 Task: Create a task  Develop a new online tool for online customer surveys , assign it to team member softage.5@softage.net in the project BackTech and update the status of the task to  On Track  , set the priority of the task to High
Action: Mouse moved to (486, 398)
Screenshot: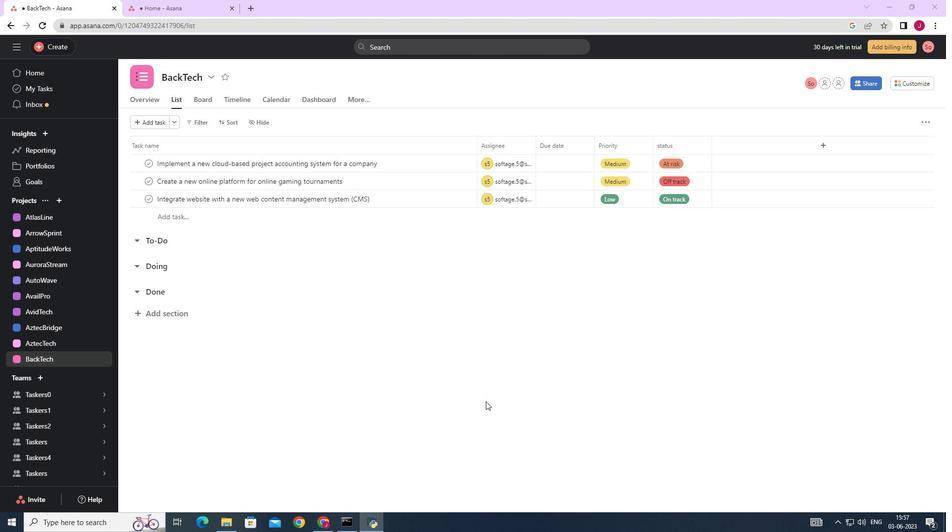 
Action: Mouse scrolled (486, 398) with delta (0, 0)
Screenshot: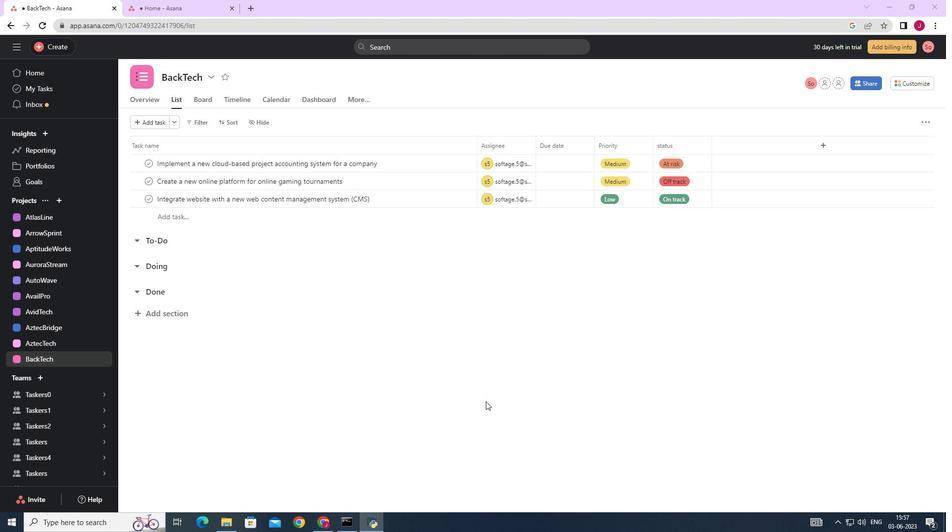 
Action: Mouse scrolled (486, 398) with delta (0, 0)
Screenshot: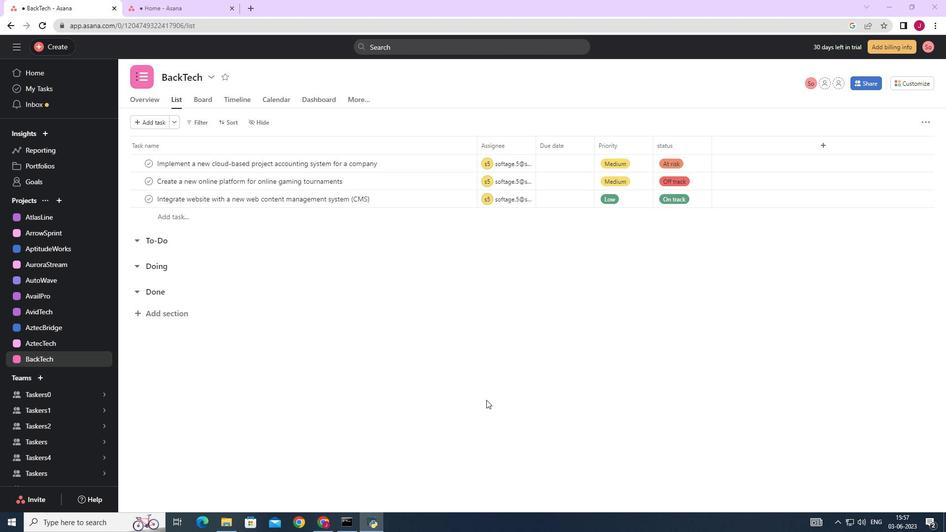 
Action: Mouse moved to (64, 46)
Screenshot: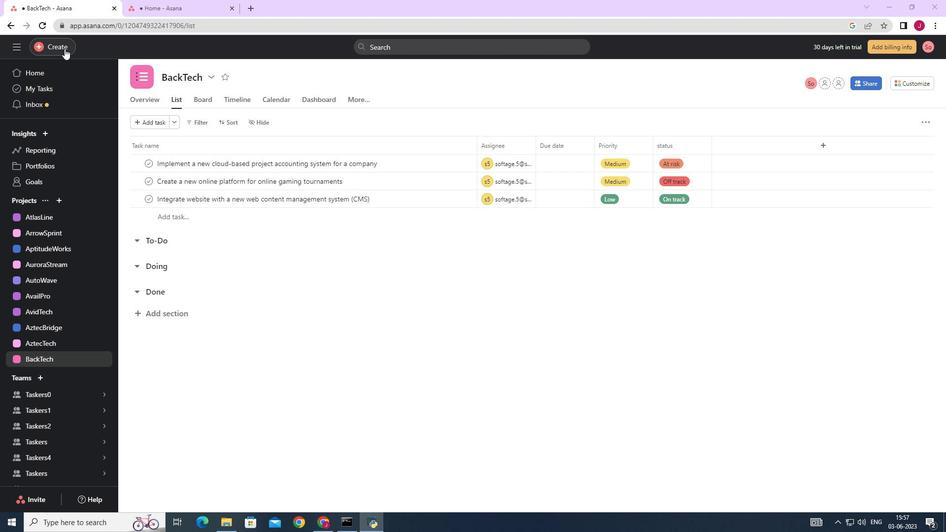 
Action: Mouse pressed left at (64, 46)
Screenshot: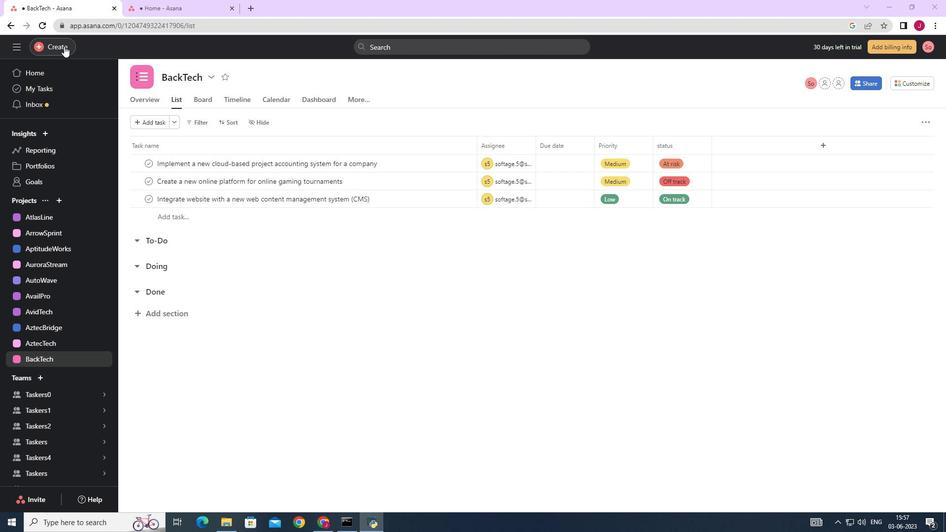 
Action: Mouse moved to (145, 52)
Screenshot: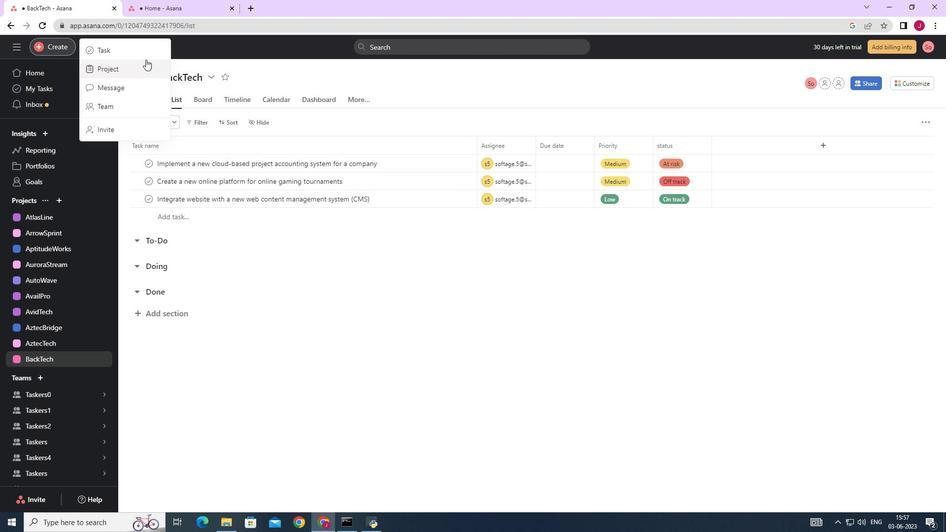 
Action: Mouse pressed left at (145, 52)
Screenshot: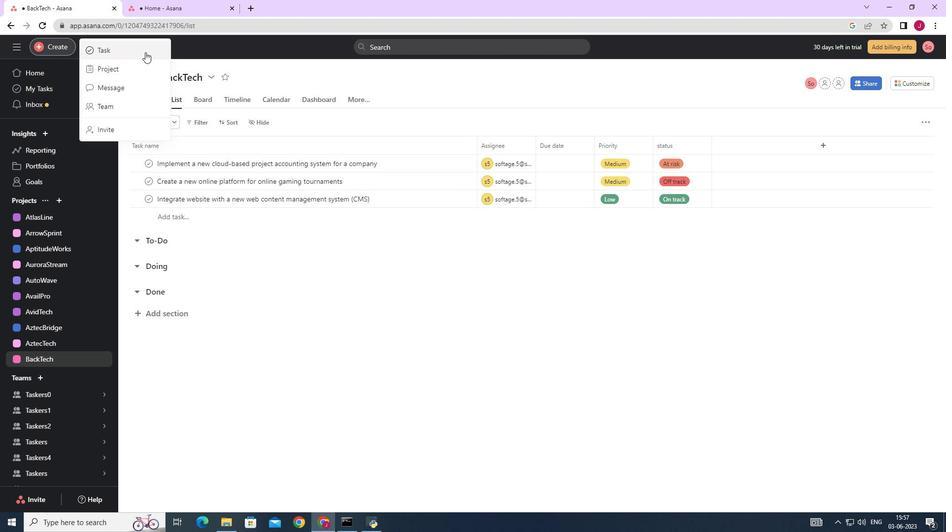 
Action: Mouse moved to (748, 328)
Screenshot: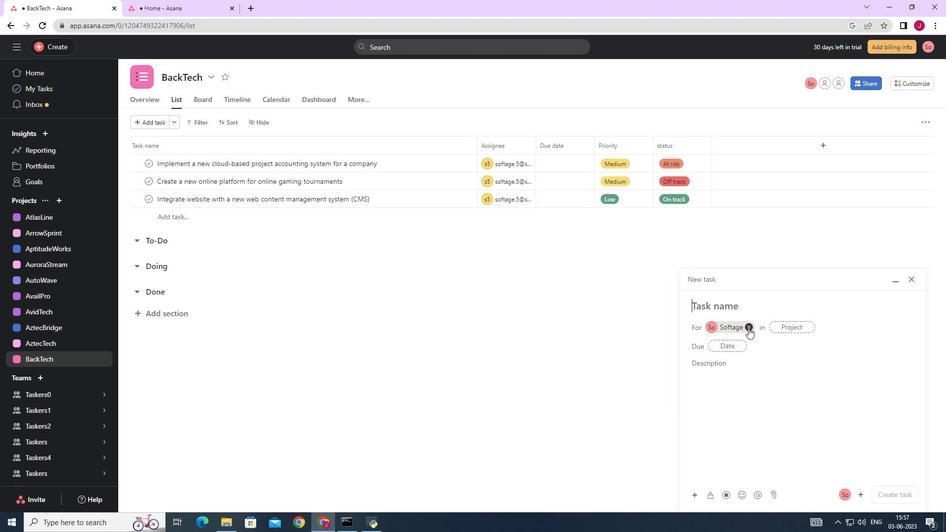 
Action: Mouse pressed left at (748, 328)
Screenshot: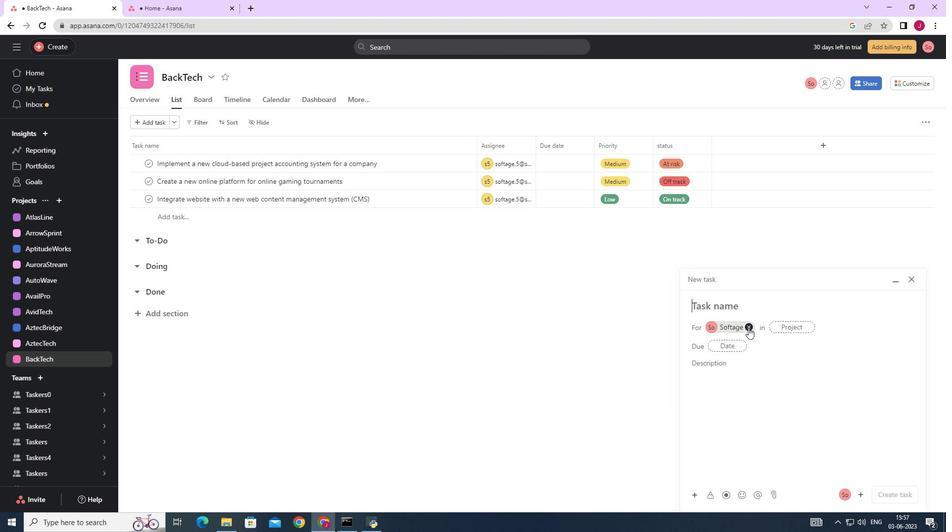
Action: Mouse moved to (698, 300)
Screenshot: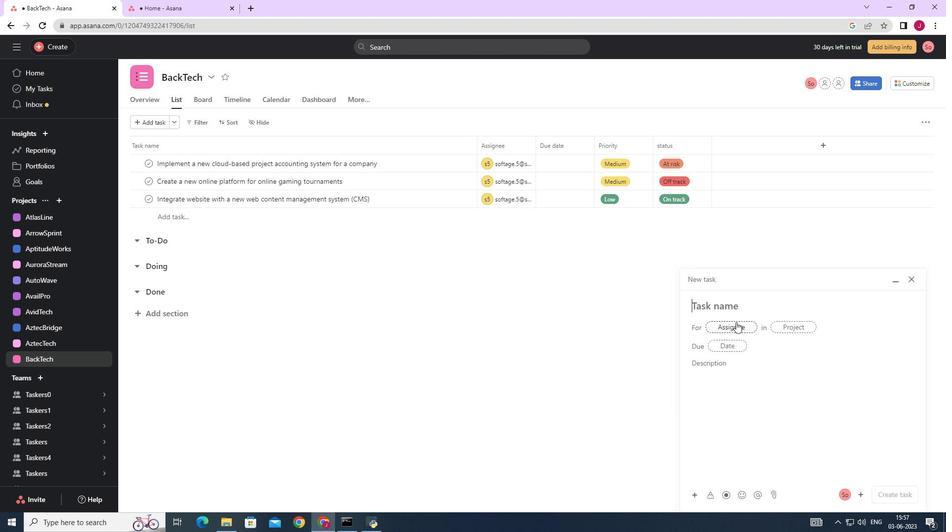 
Action: Mouse pressed left at (698, 300)
Screenshot: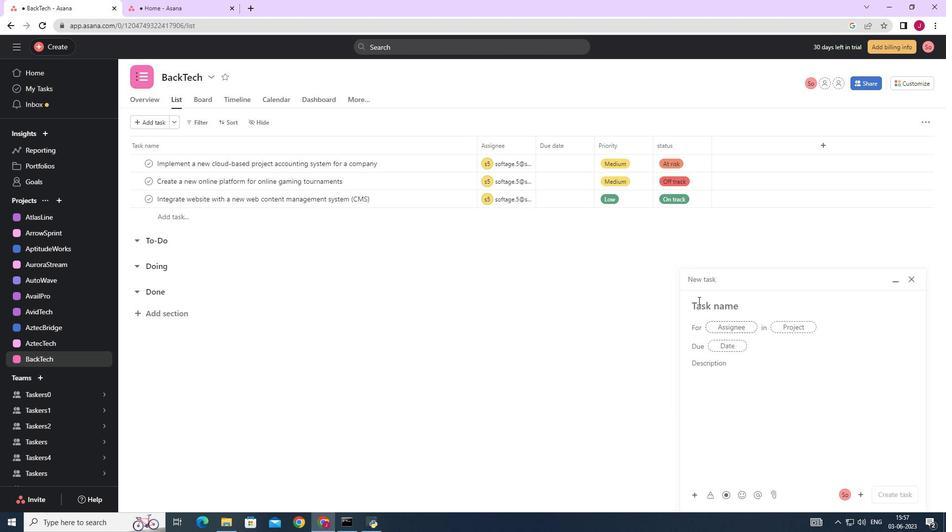
Action: Mouse moved to (701, 305)
Screenshot: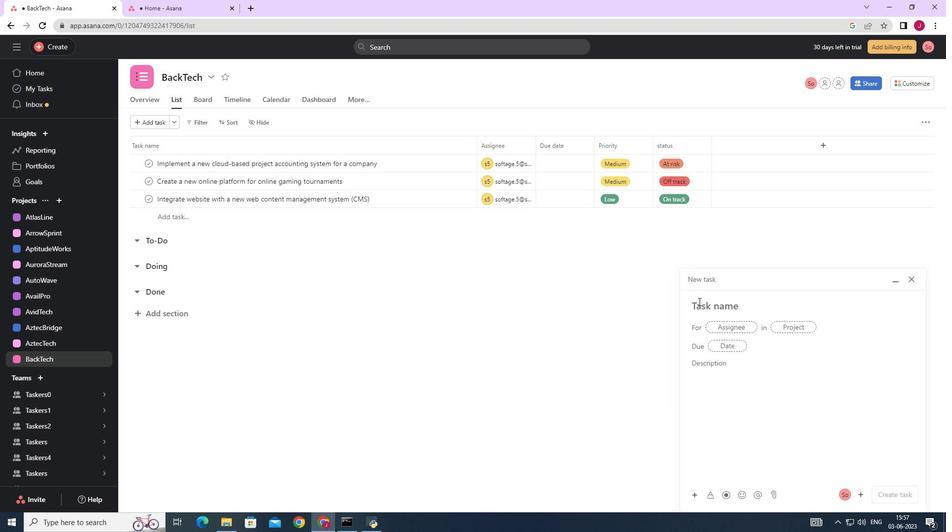 
Action: Key pressed <Key.caps_lock>D<Key.caps_lock>evelop<Key.space>a<Key.space>new<Key.space>tool<Key.space>for<Key.space>online<Key.space>customer<Key.space>surveys
Screenshot: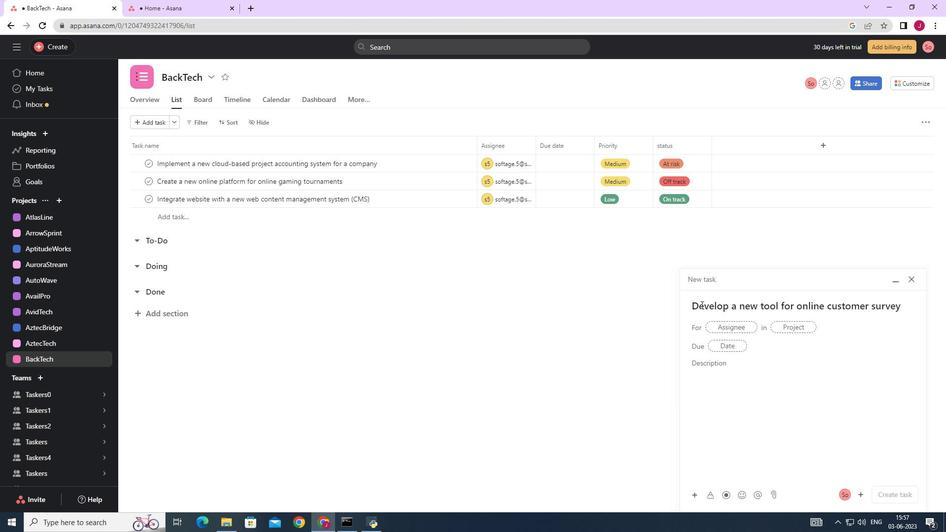 
Action: Mouse moved to (738, 324)
Screenshot: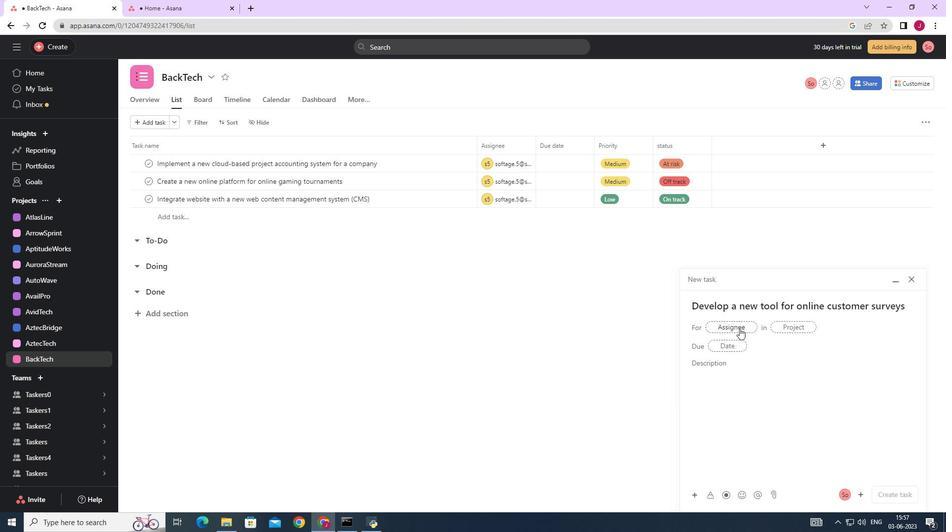 
Action: Mouse pressed left at (738, 324)
Screenshot: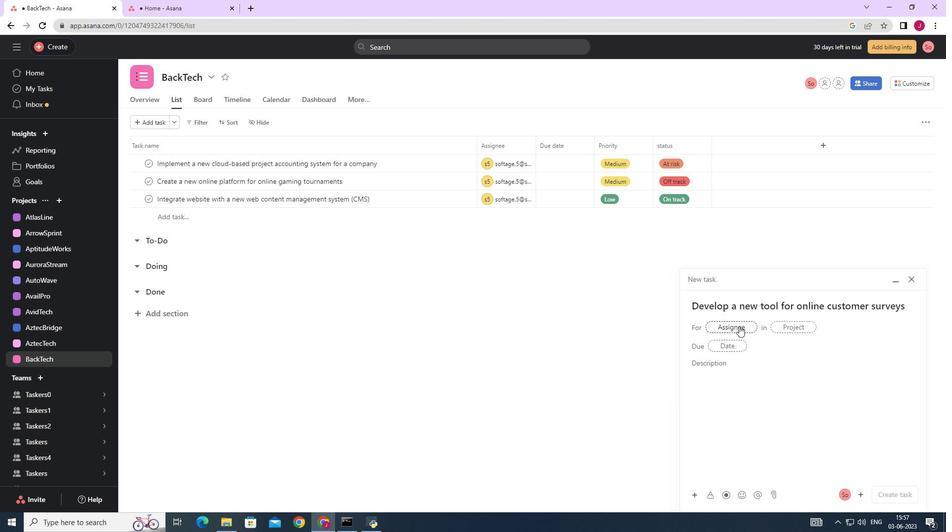 
Action: Key pressed softage.5
Screenshot: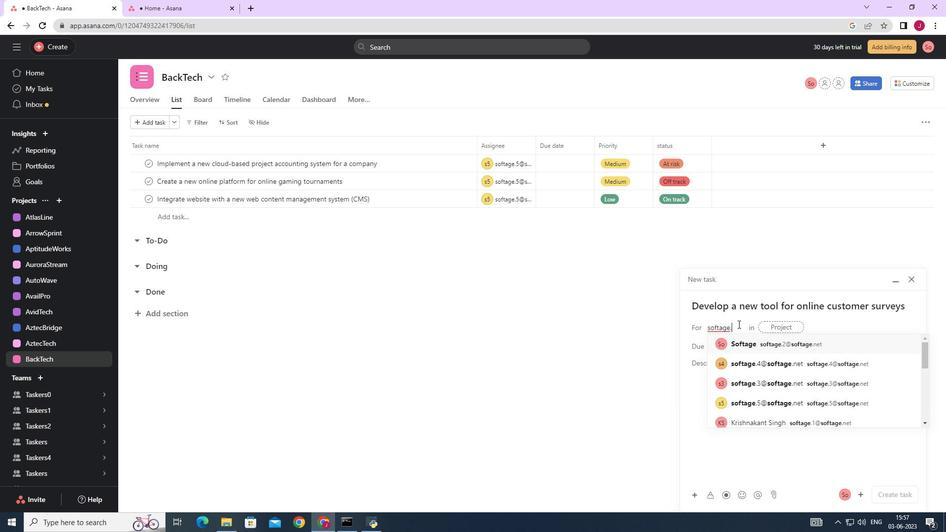 
Action: Mouse moved to (747, 343)
Screenshot: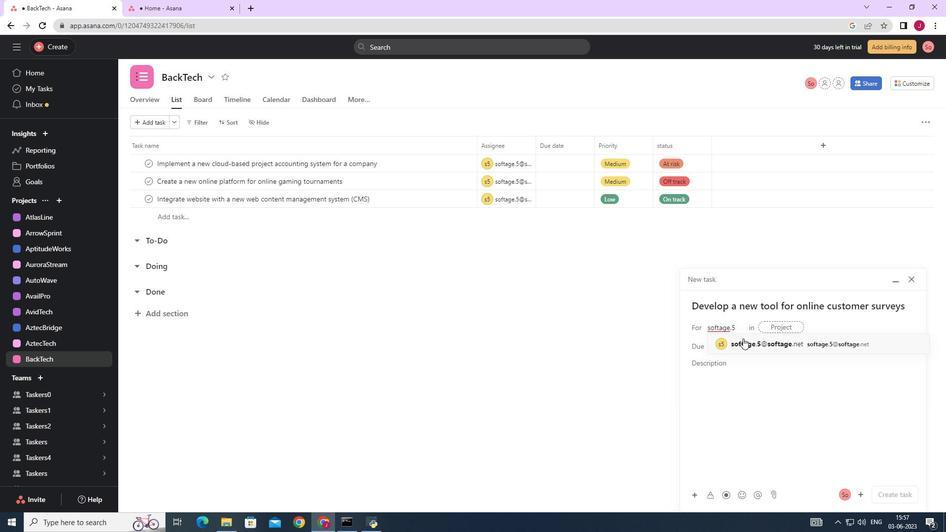 
Action: Mouse pressed left at (747, 343)
Screenshot: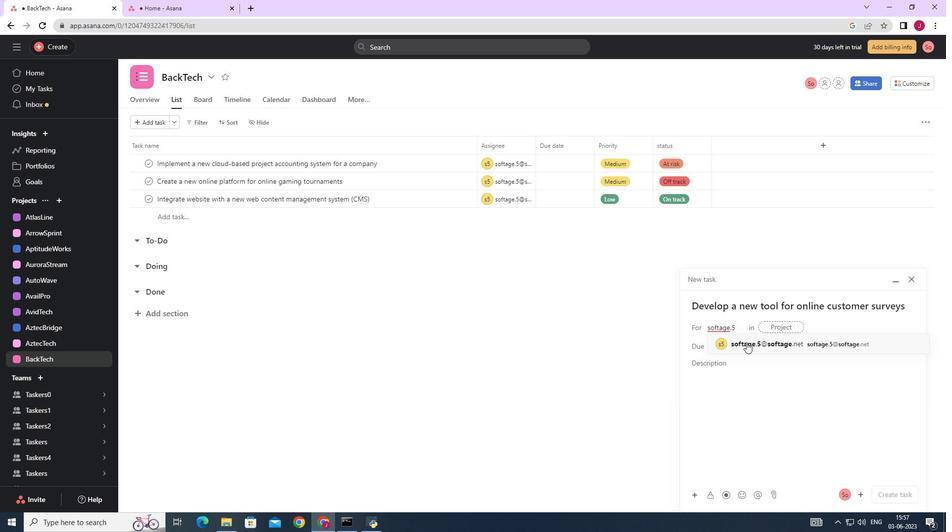
Action: Mouse moved to (612, 343)
Screenshot: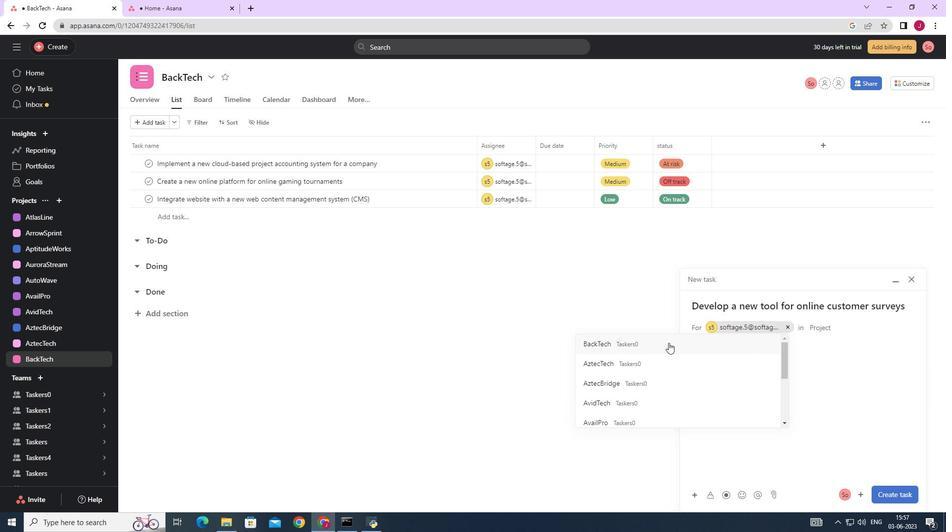 
Action: Mouse pressed left at (612, 343)
Screenshot: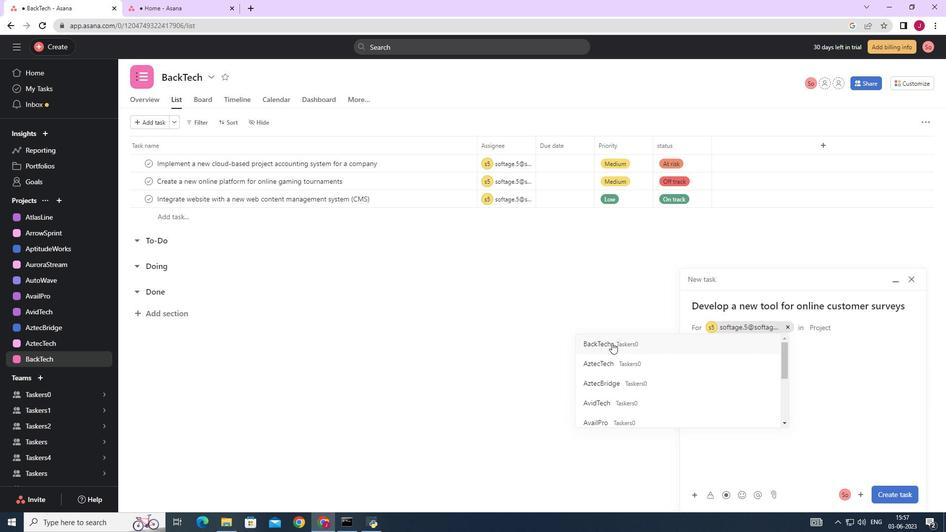 
Action: Mouse moved to (735, 364)
Screenshot: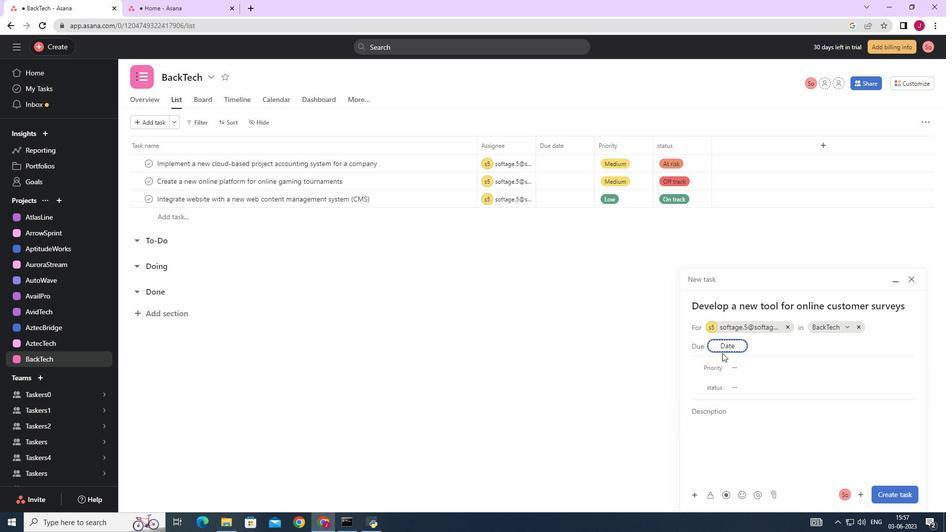 
Action: Mouse pressed left at (735, 364)
Screenshot: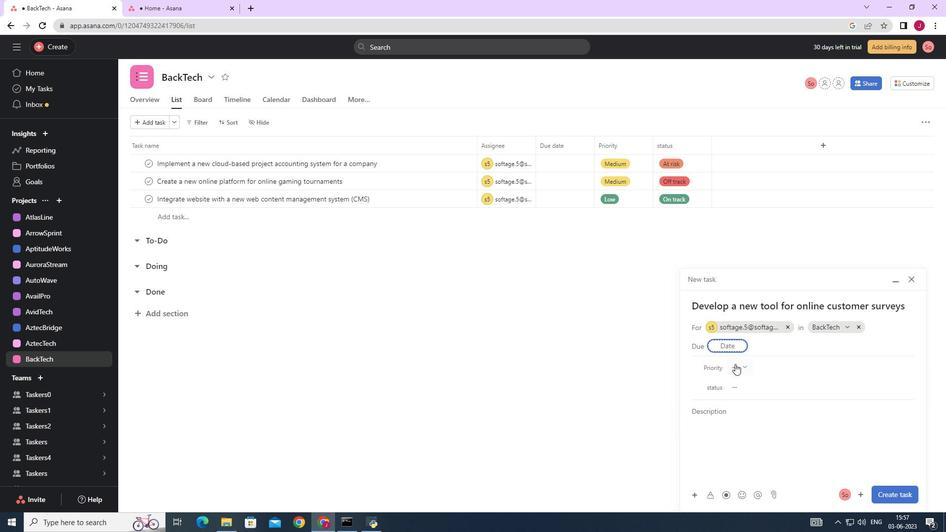 
Action: Mouse moved to (760, 398)
Screenshot: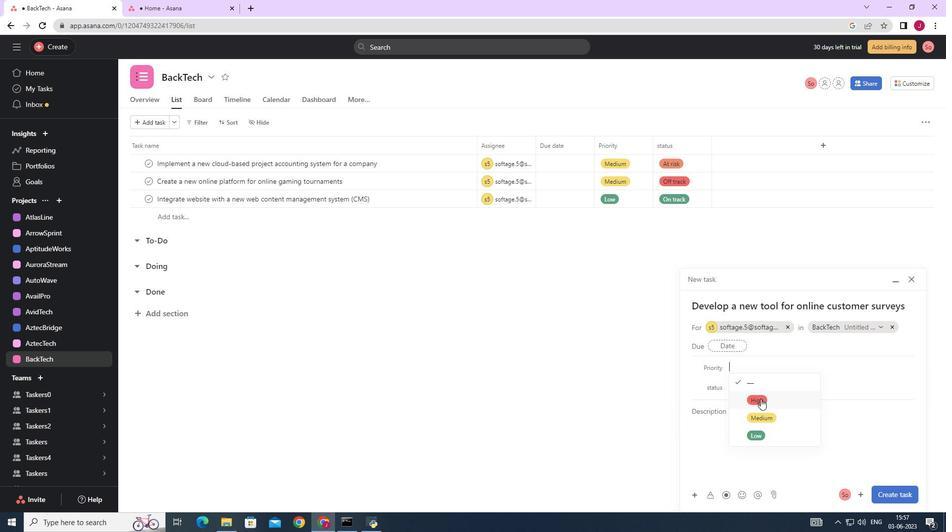 
Action: Mouse pressed left at (760, 398)
Screenshot: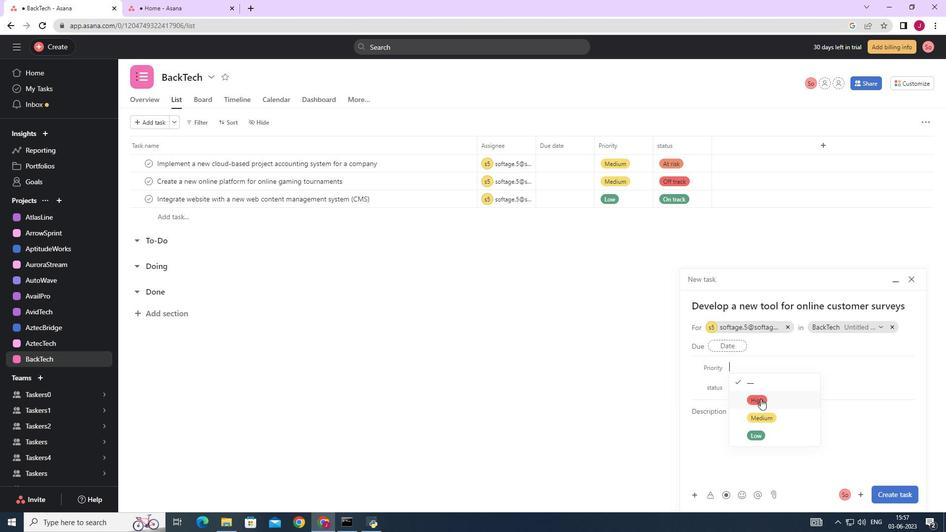 
Action: Mouse moved to (750, 385)
Screenshot: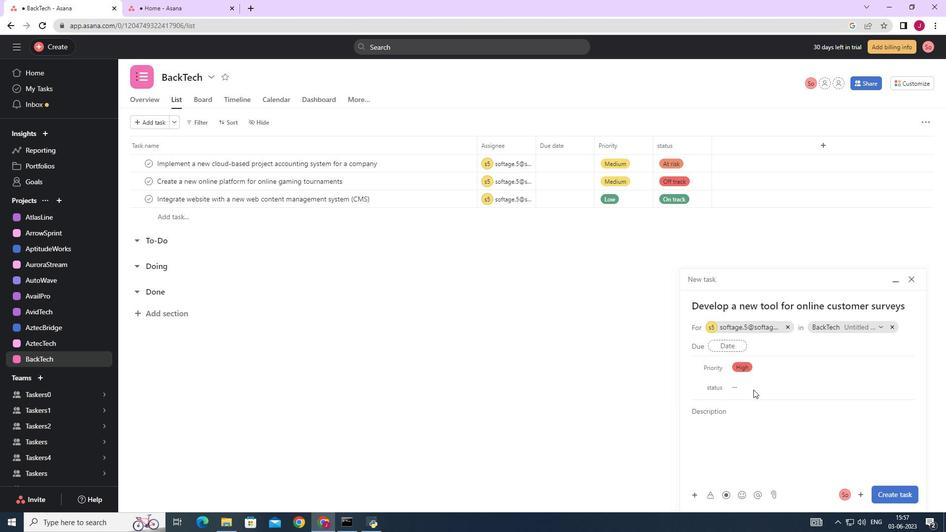 
Action: Mouse pressed left at (750, 385)
Screenshot: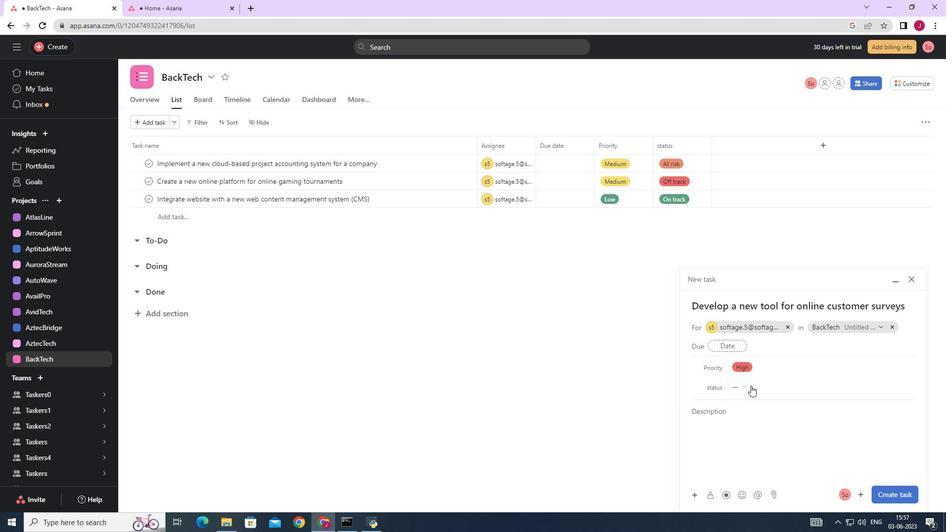 
Action: Mouse moved to (762, 417)
Screenshot: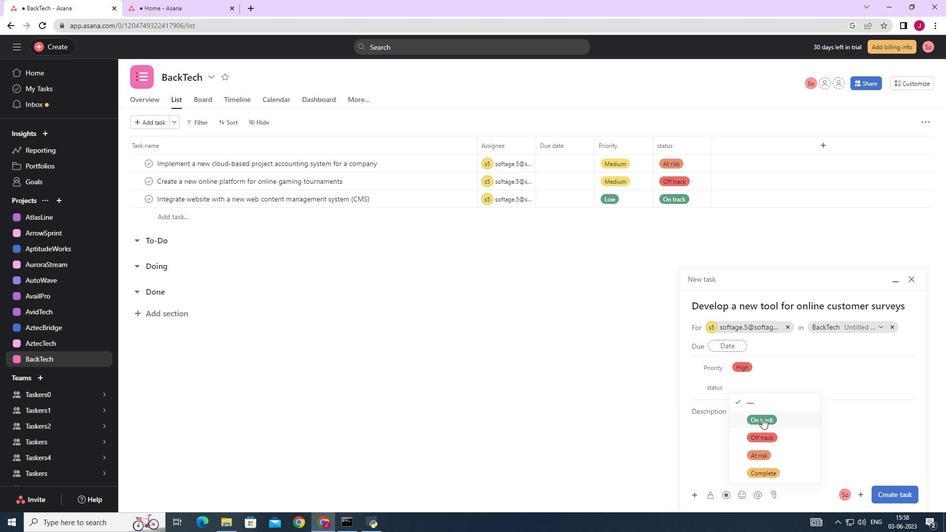 
Action: Mouse pressed left at (762, 417)
Screenshot: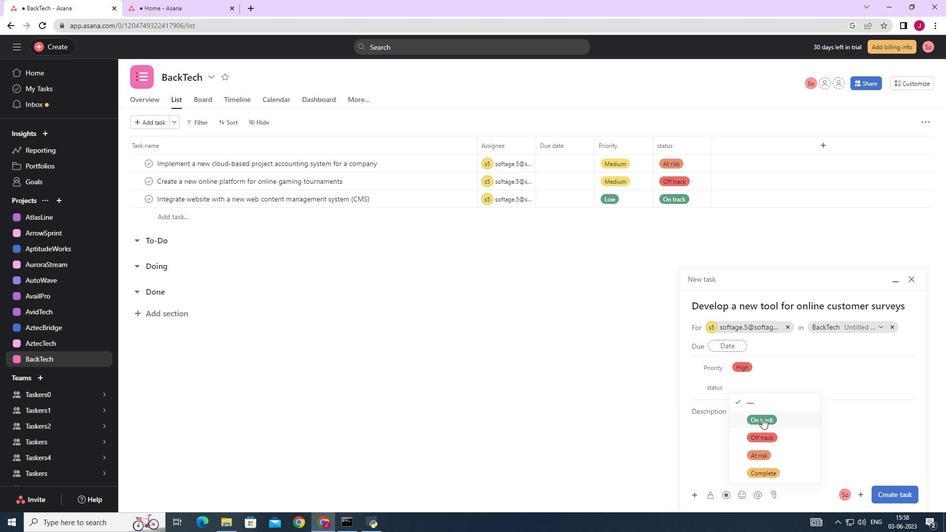 
Action: Mouse moved to (904, 492)
Screenshot: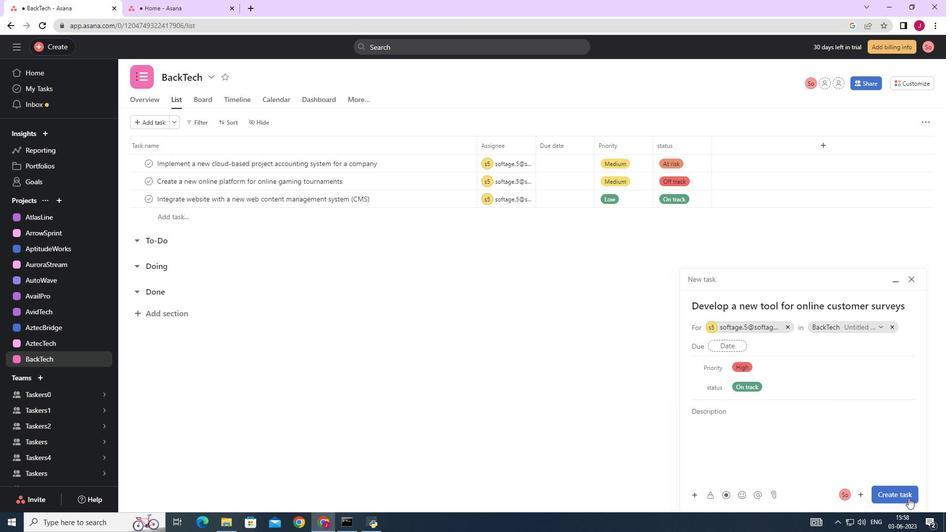 
Action: Mouse pressed left at (904, 492)
Screenshot: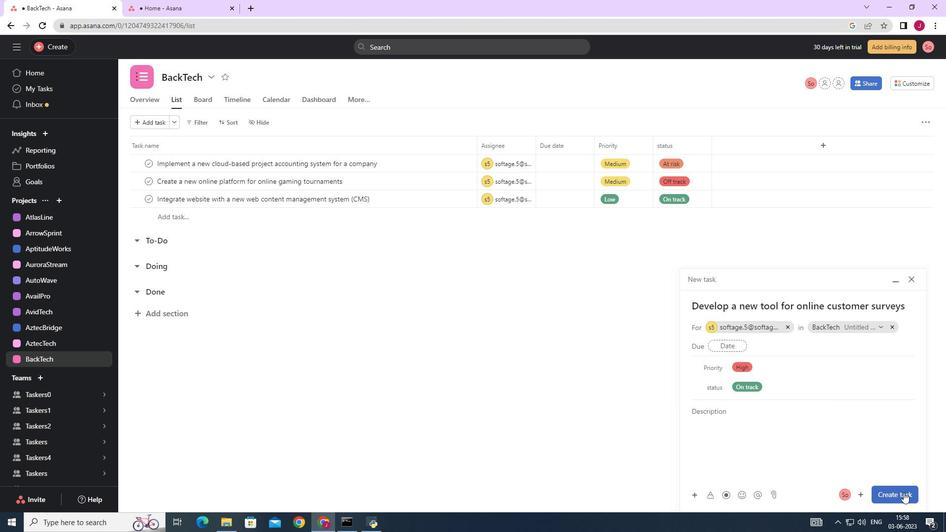 
Action: Mouse moved to (222, 250)
Screenshot: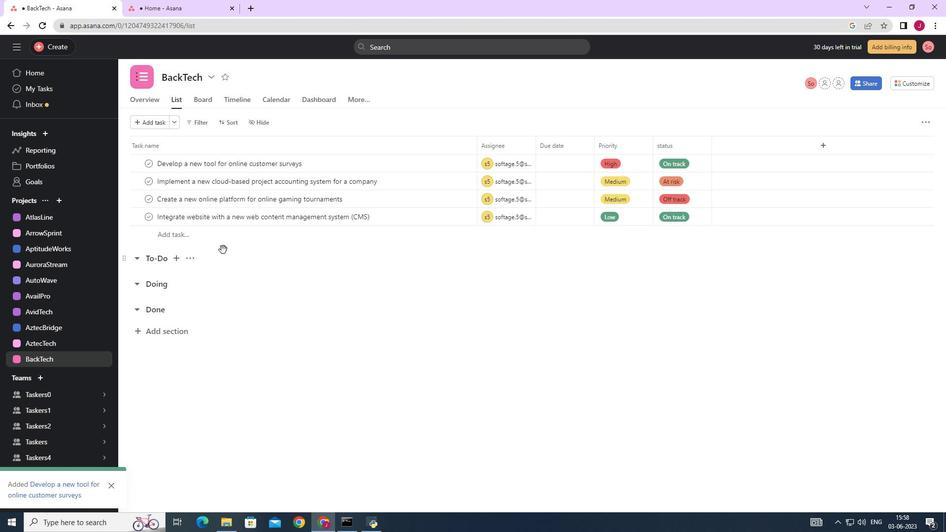 
